 Task: For heading Arial Rounded MT Bold with Underline.  font size for heading26,  'Change the font style of data to'Browallia New.  and font size to 18,  Change the alignment of both headline & data to Align middle & Align Text left.  In the sheet  Budget Management Sheet
Action: Mouse moved to (25, 112)
Screenshot: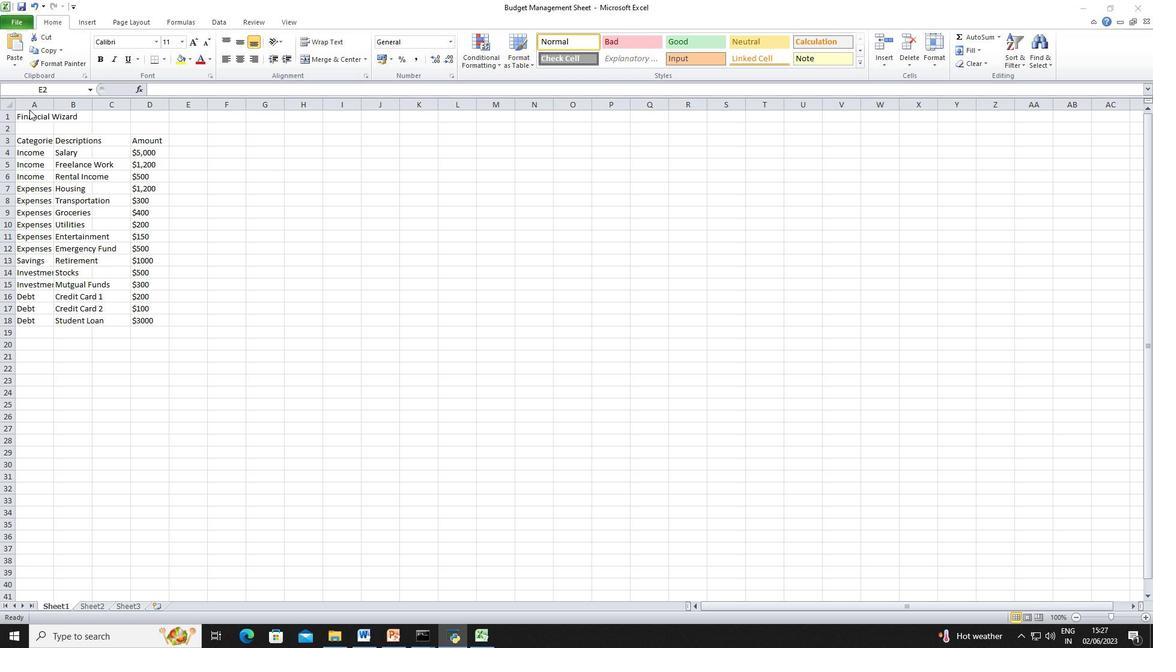 
Action: Mouse pressed left at (25, 112)
Screenshot: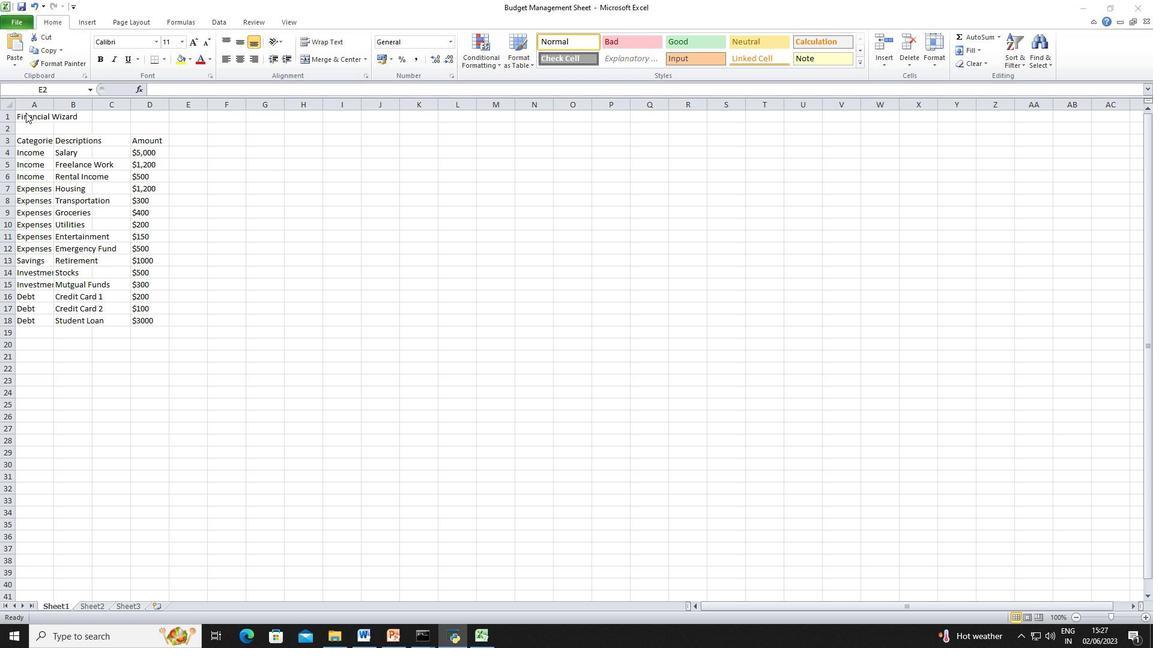 
Action: Mouse moved to (25, 114)
Screenshot: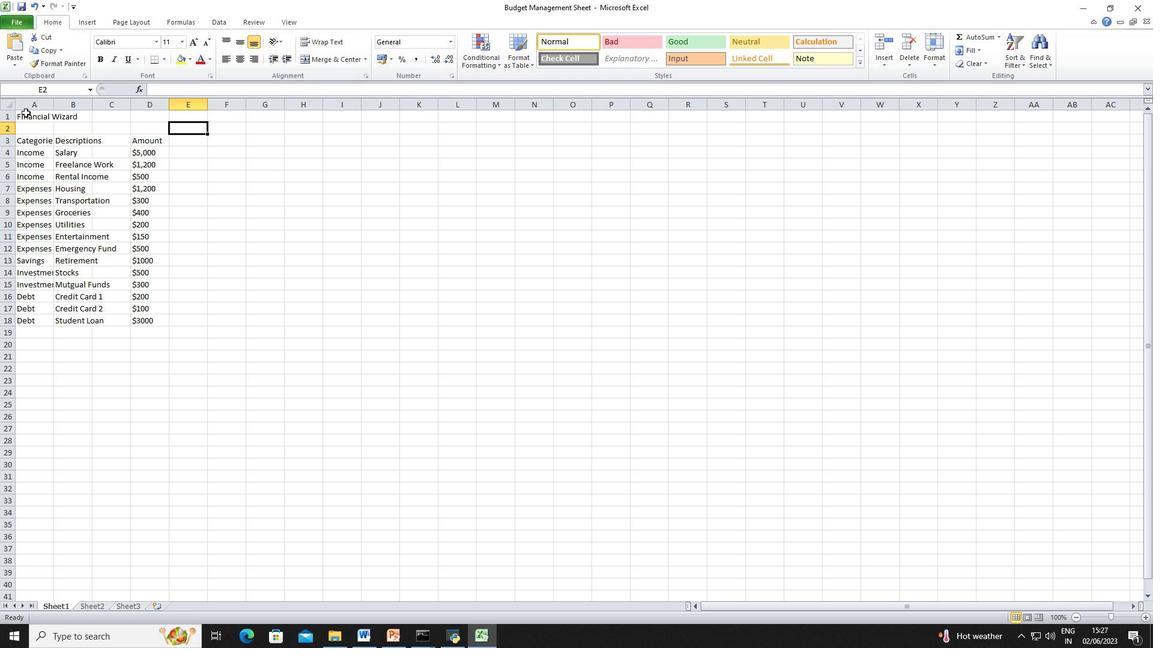 
Action: Mouse pressed left at (25, 114)
Screenshot: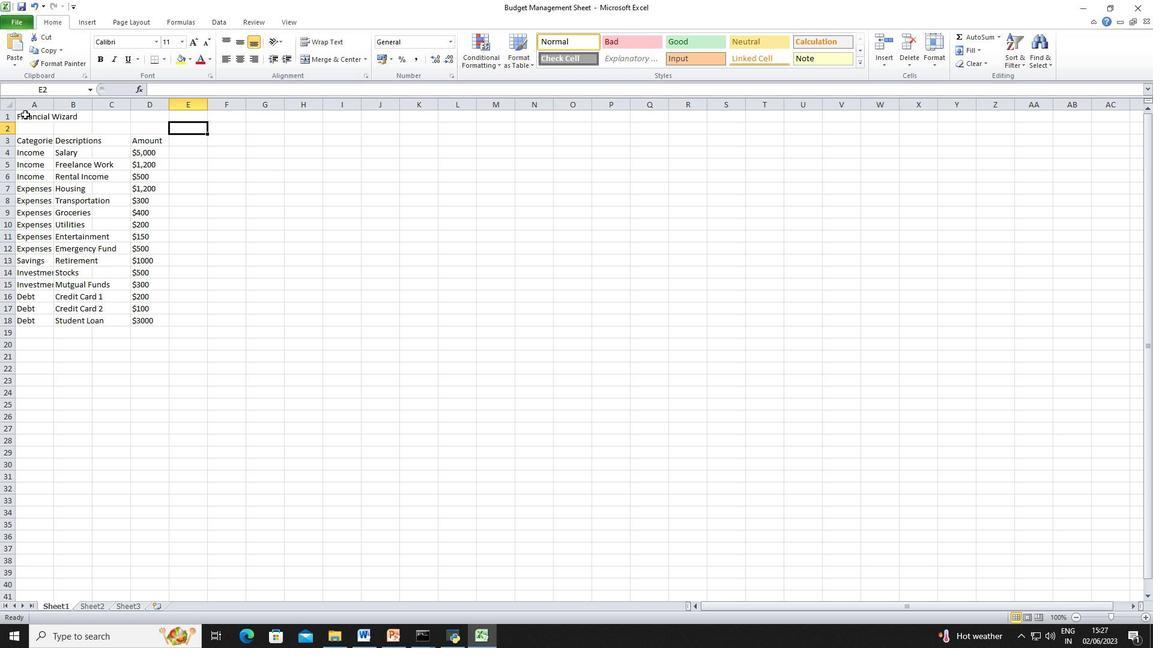 
Action: Mouse moved to (155, 40)
Screenshot: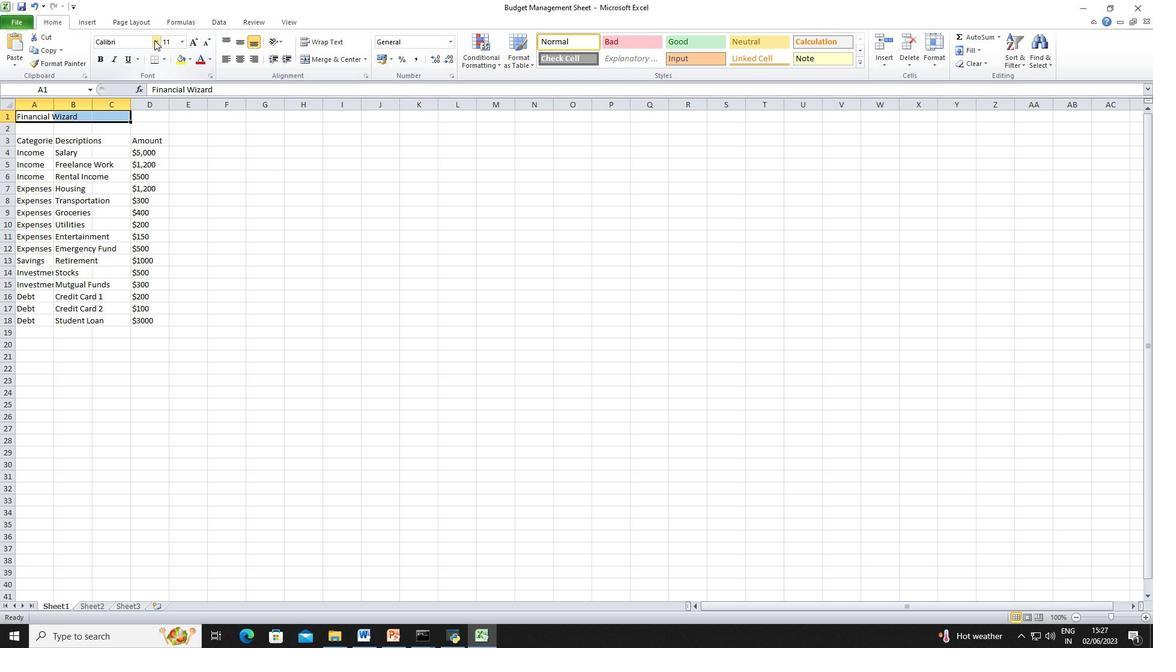 
Action: Mouse pressed left at (155, 40)
Screenshot: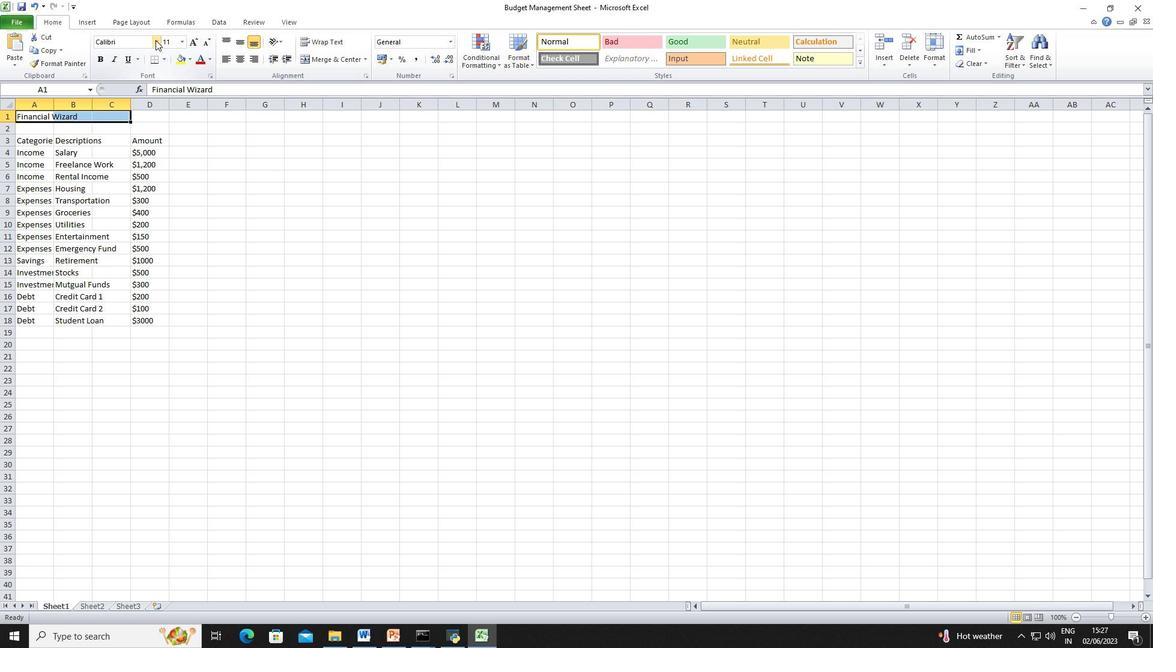
Action: Mouse moved to (163, 177)
Screenshot: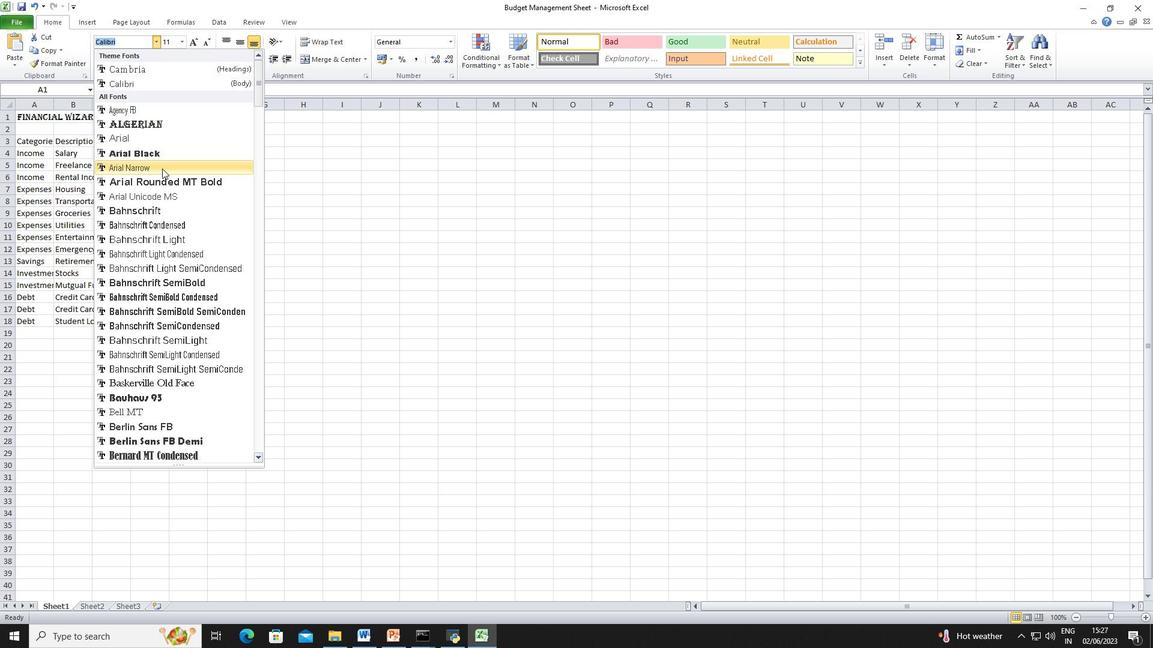 
Action: Mouse pressed left at (163, 177)
Screenshot: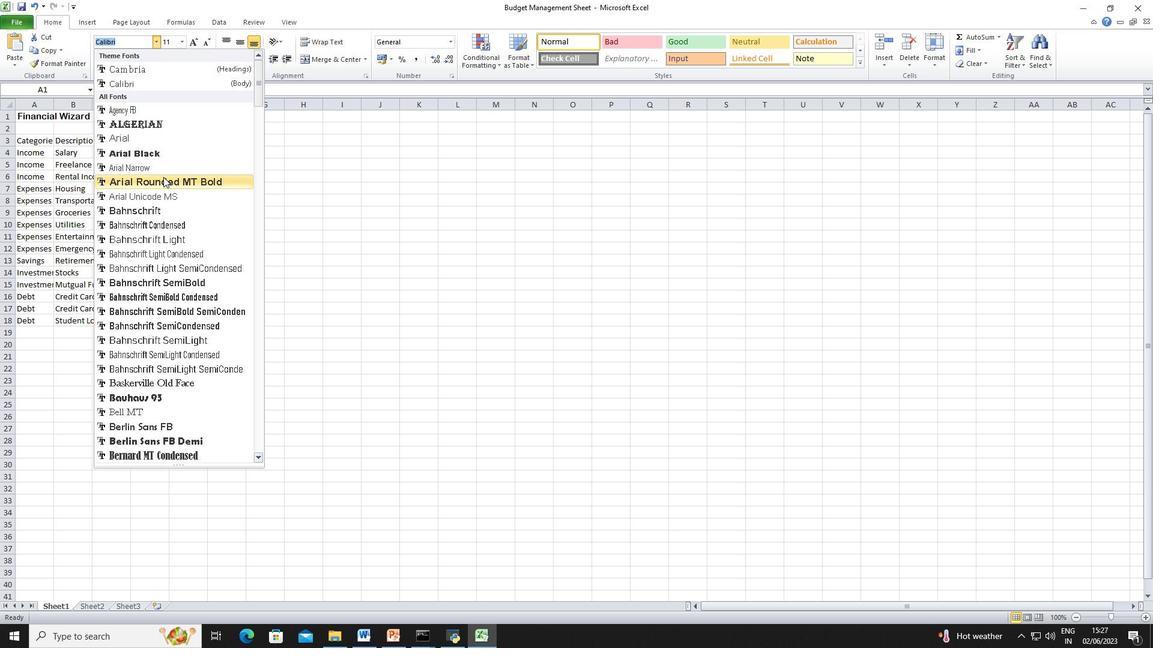 
Action: Mouse moved to (129, 56)
Screenshot: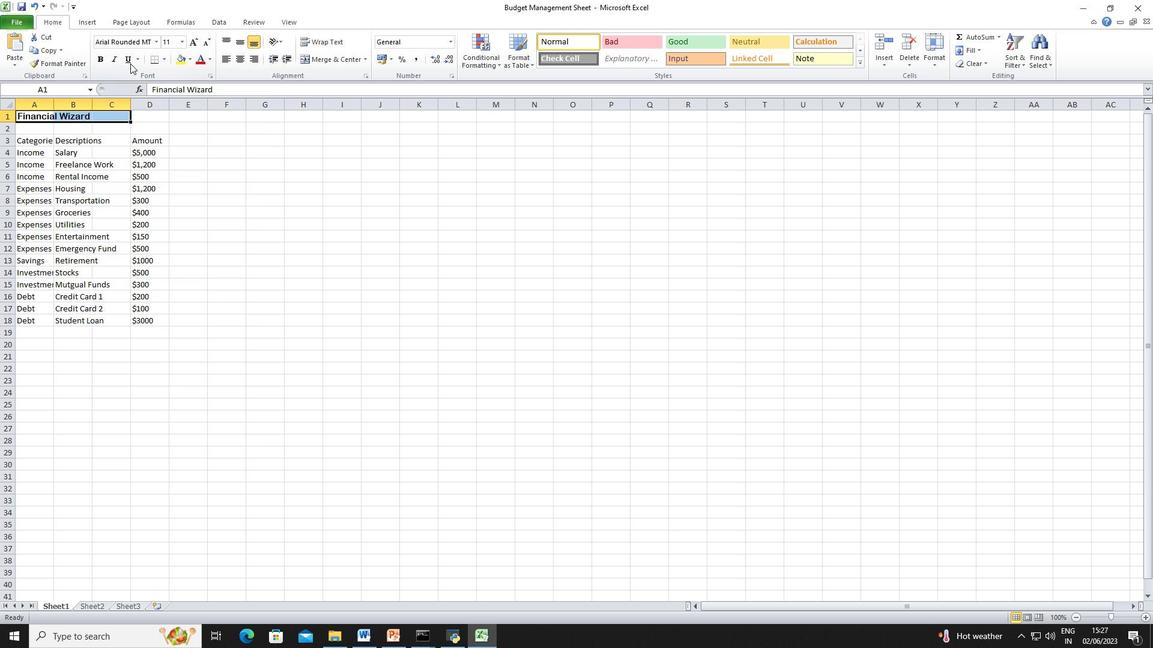 
Action: Mouse pressed left at (129, 56)
Screenshot: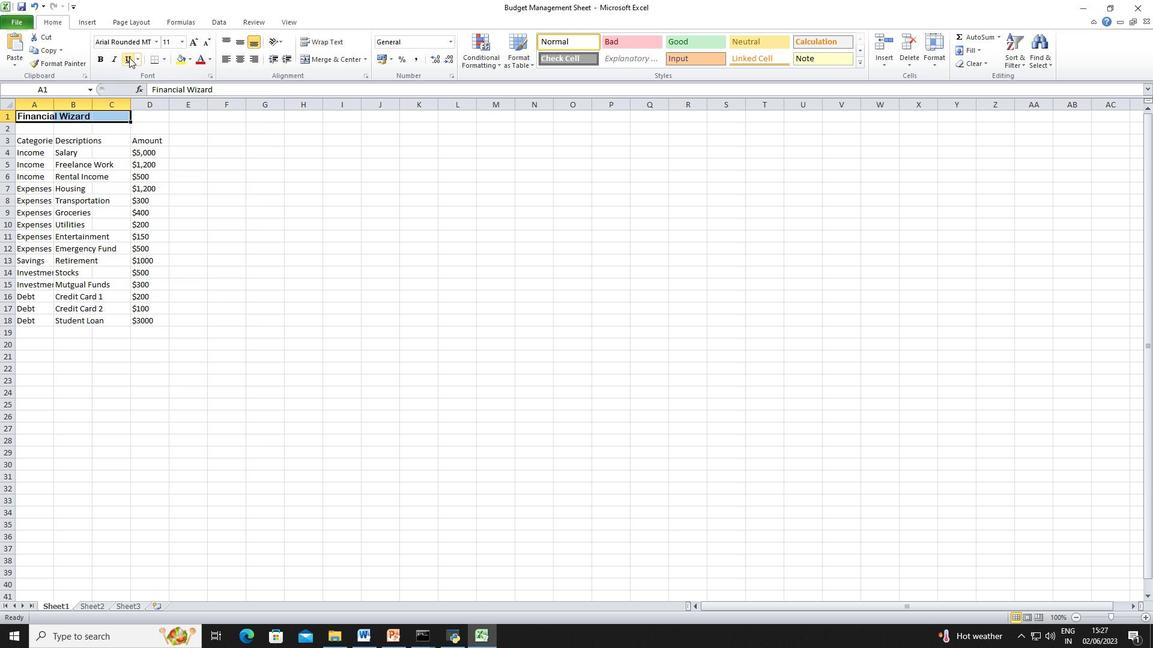 
Action: Mouse moved to (182, 37)
Screenshot: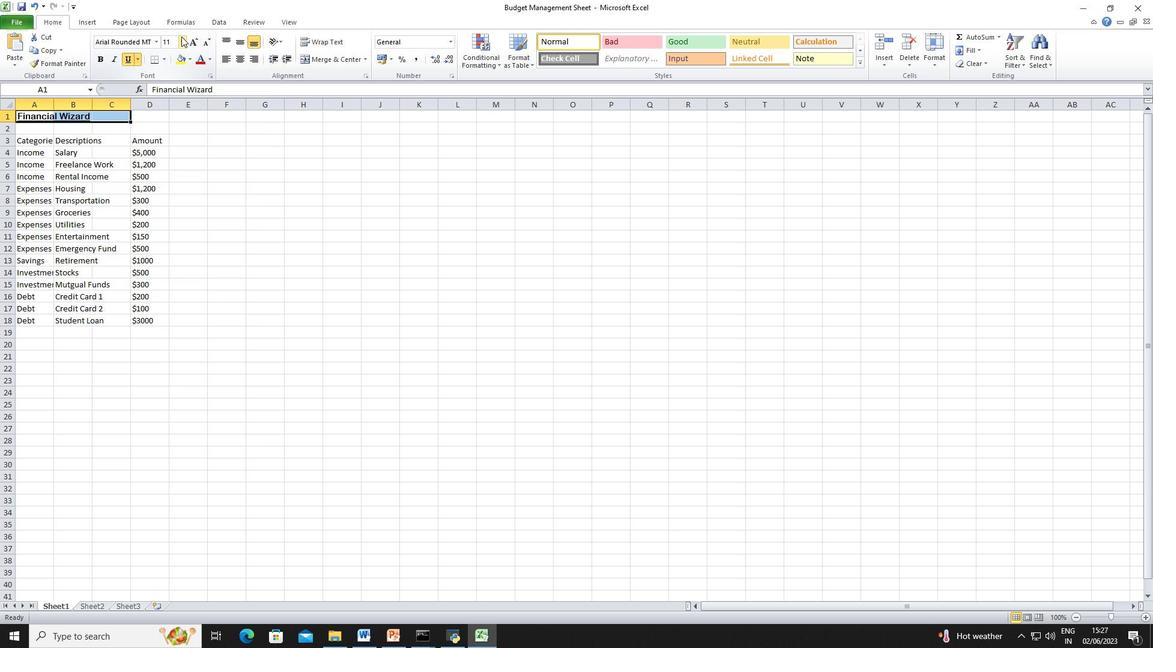 
Action: Mouse pressed left at (182, 37)
Screenshot: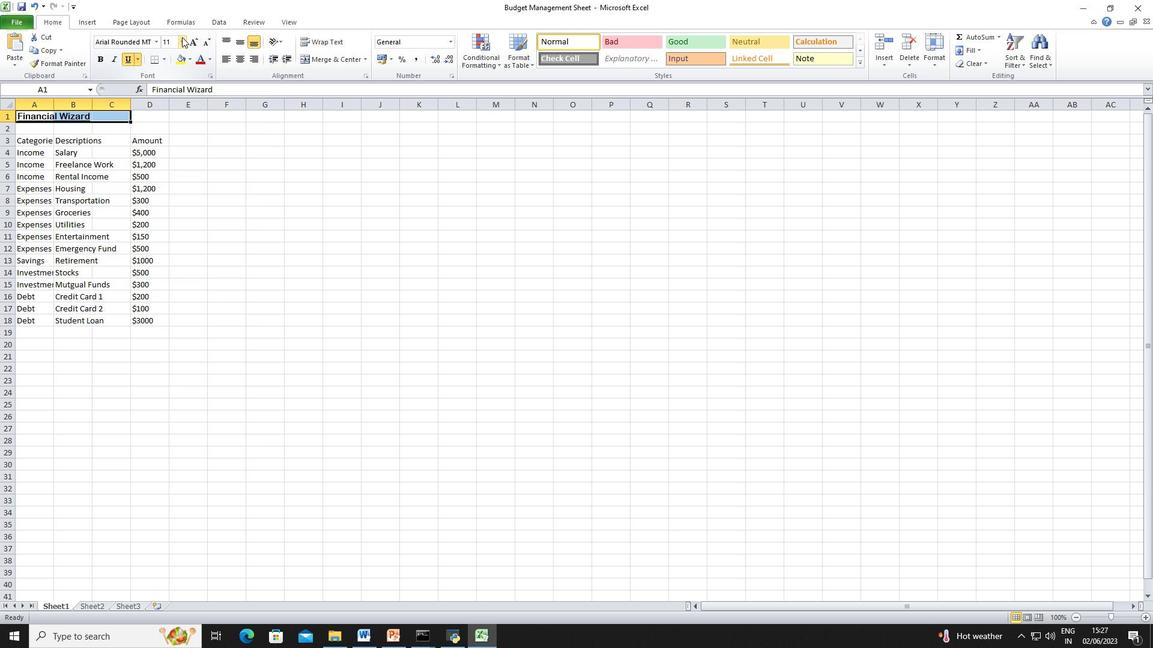 
Action: Mouse moved to (170, 167)
Screenshot: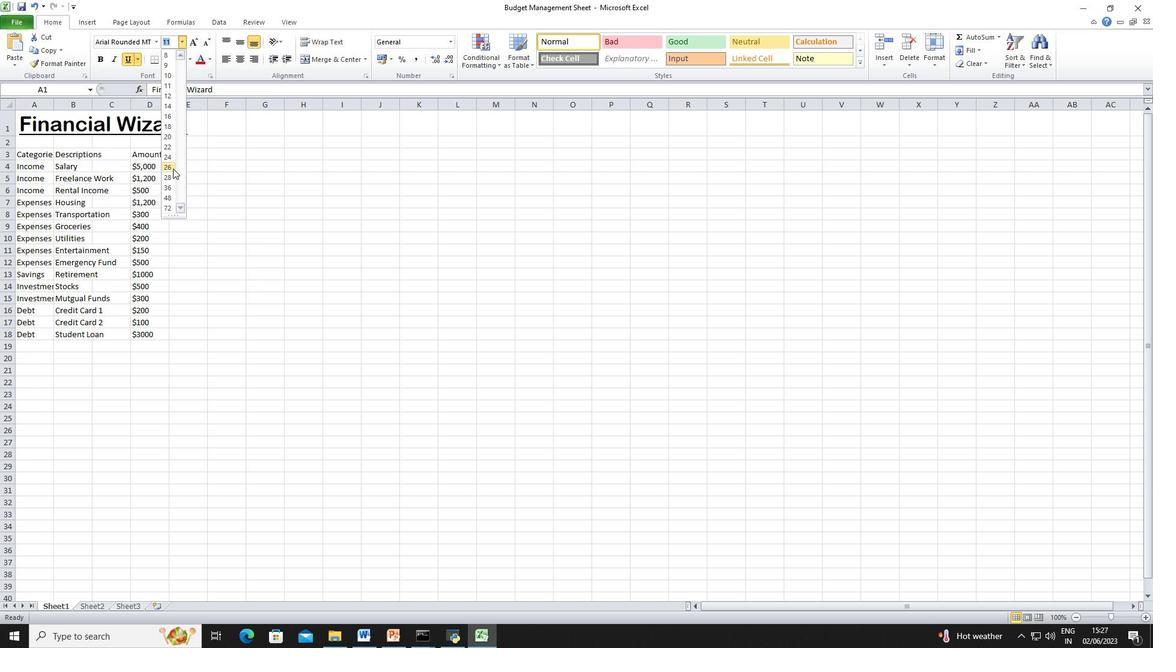 
Action: Mouse pressed left at (170, 167)
Screenshot: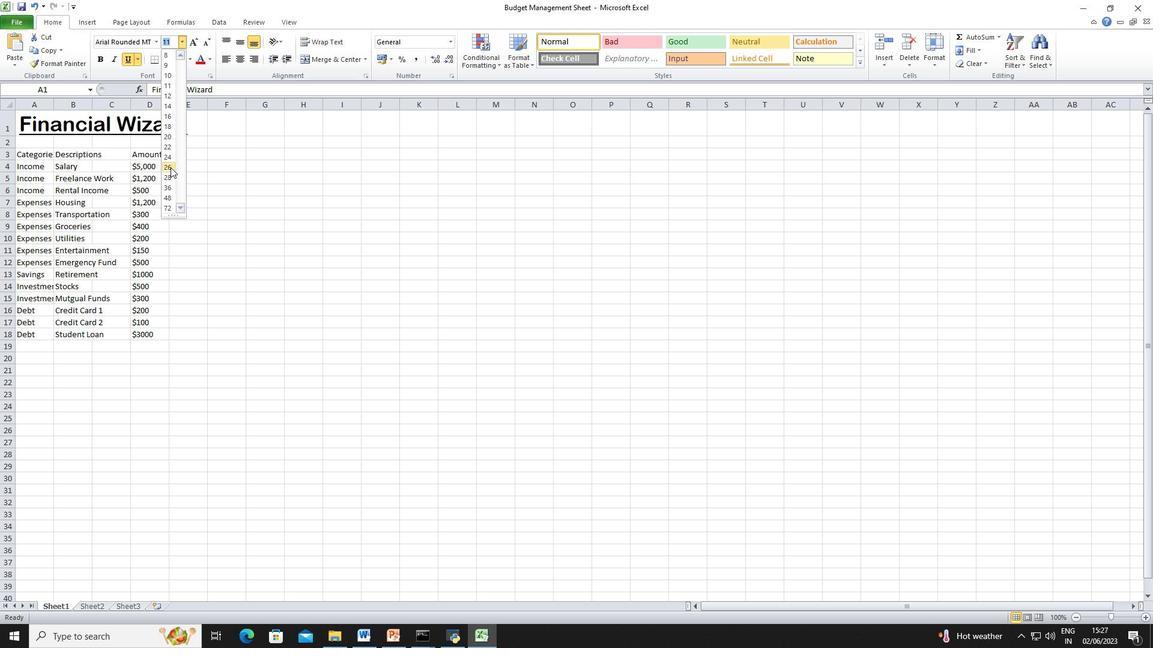 
Action: Mouse moved to (43, 154)
Screenshot: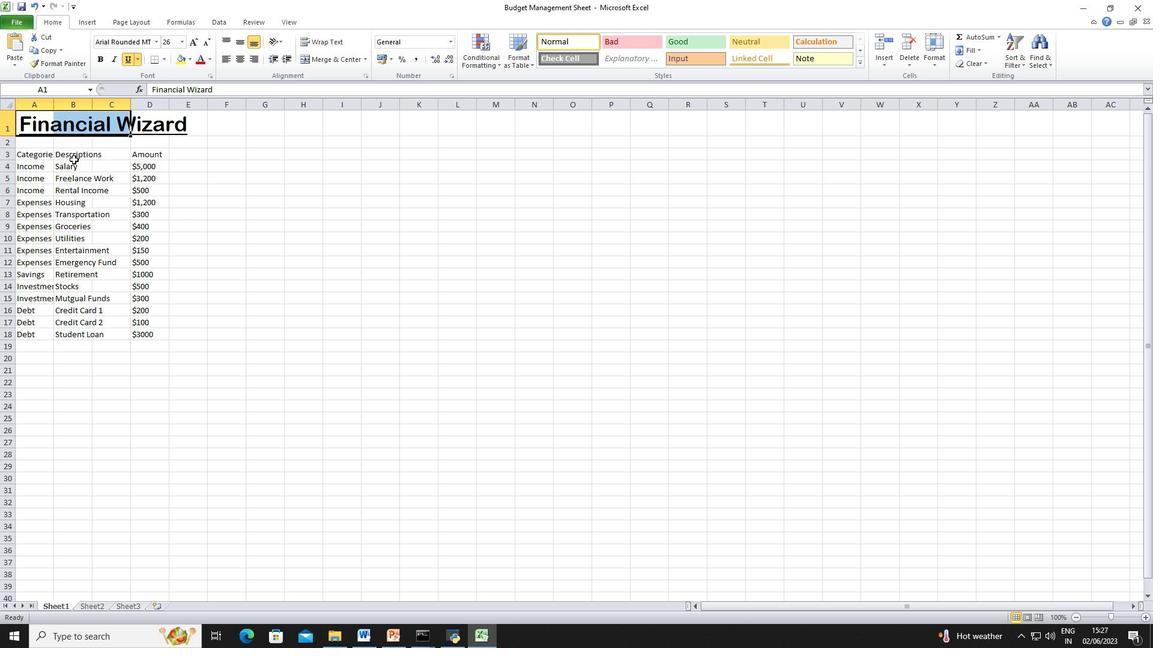 
Action: Mouse pressed left at (43, 154)
Screenshot: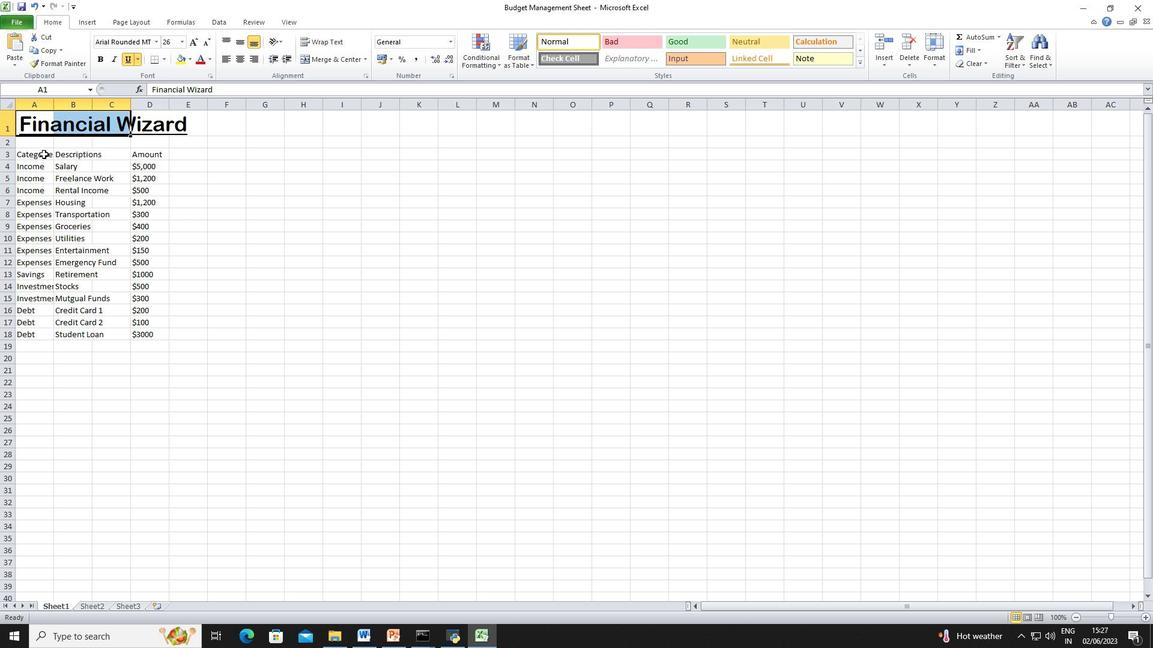 
Action: Mouse moved to (129, 38)
Screenshot: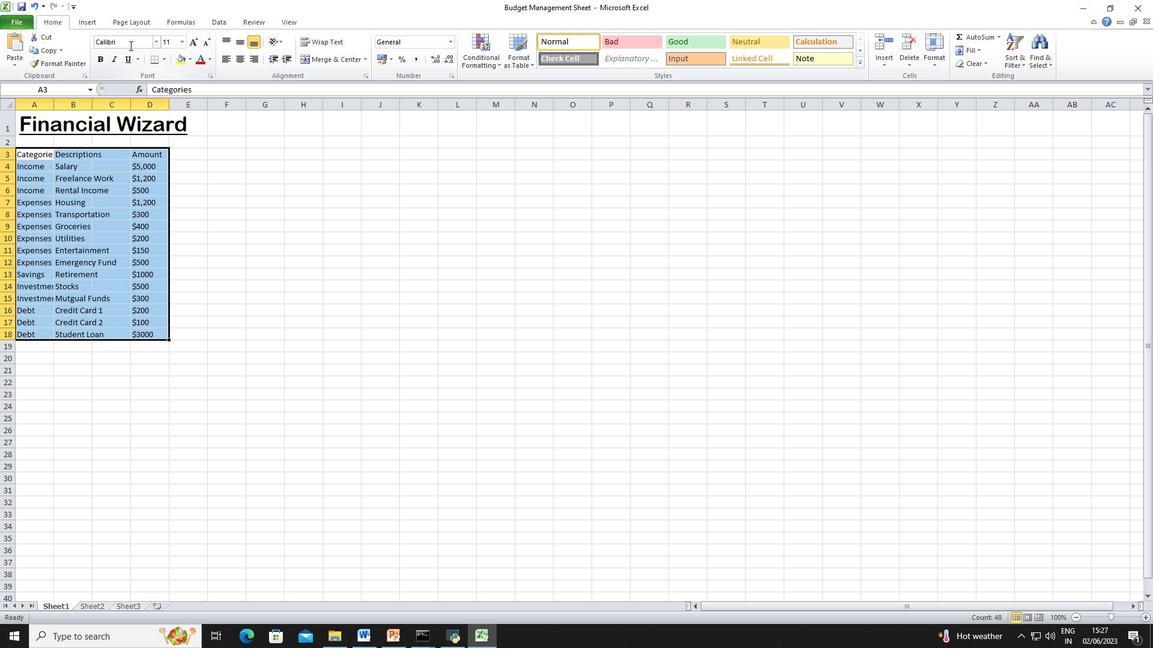 
Action: Mouse pressed left at (129, 38)
Screenshot: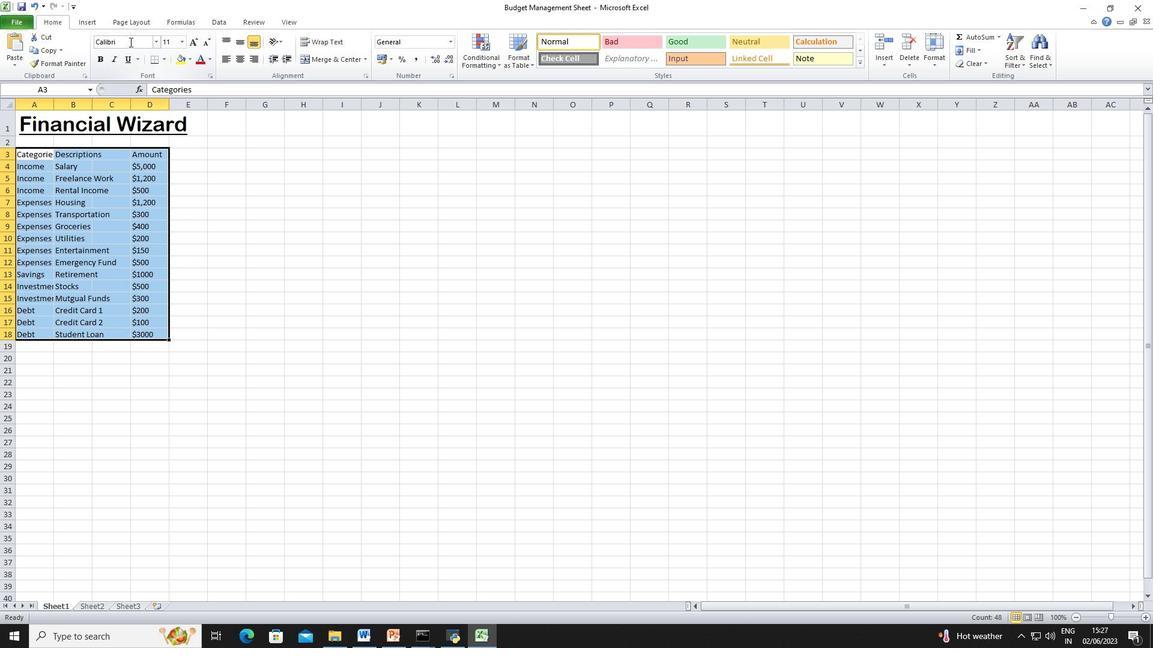 
Action: Key pressed <Key.shift>Browallia<Key.space><Key.shift>New<Key.enter>
Screenshot: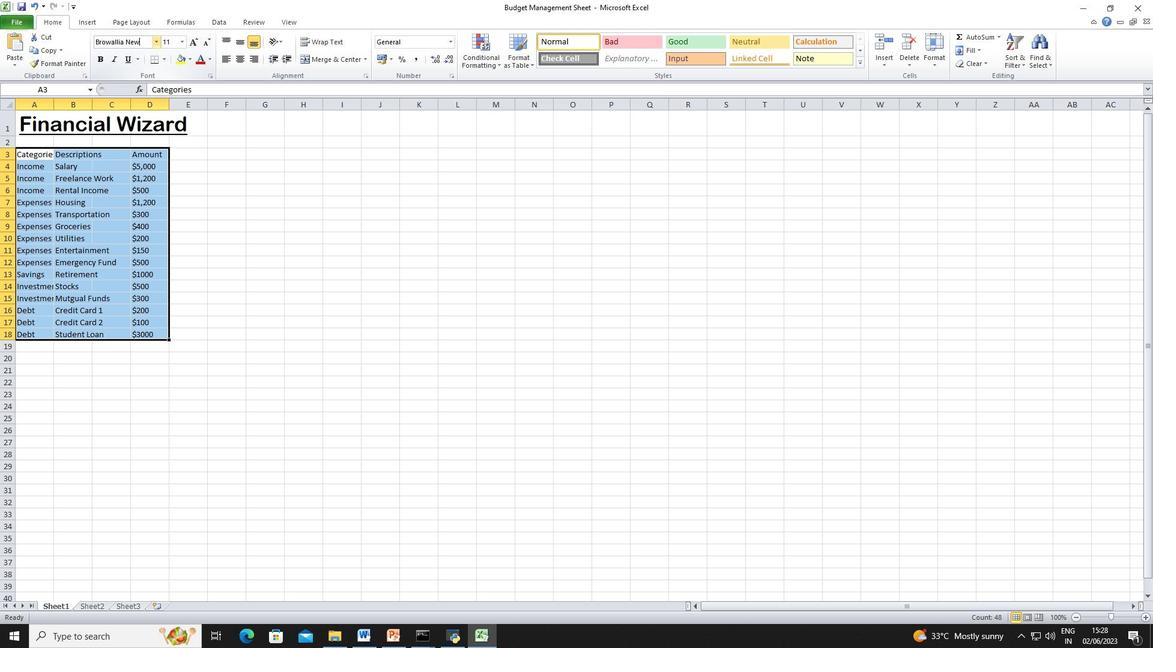 
Action: Mouse moved to (178, 46)
Screenshot: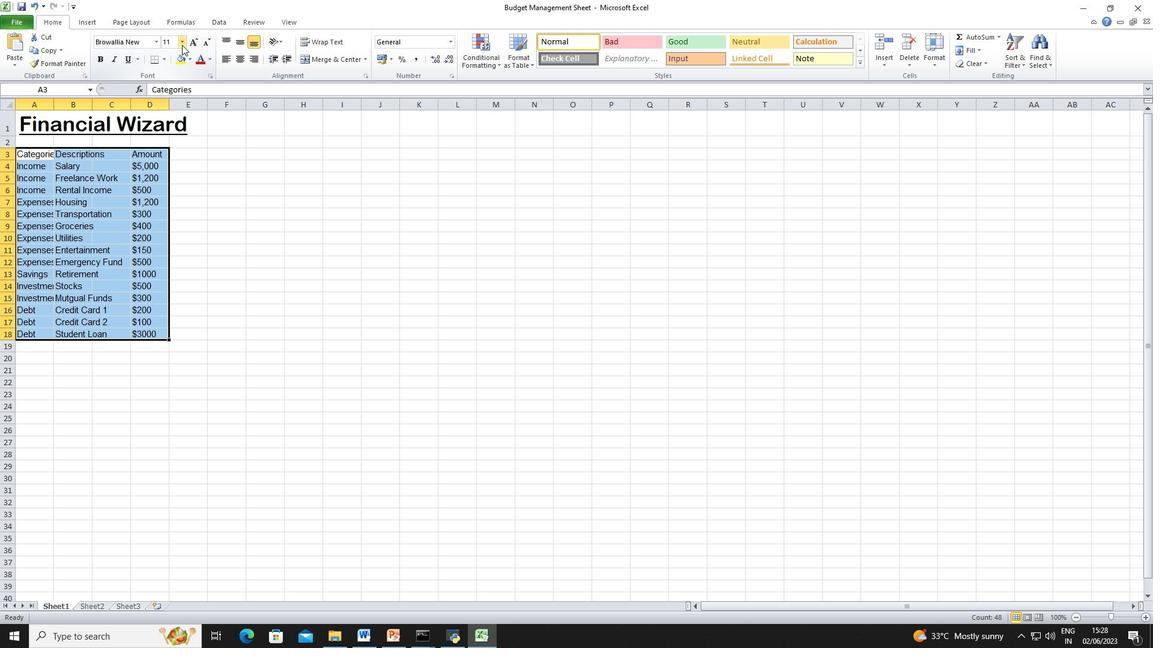 
Action: Mouse pressed left at (178, 46)
Screenshot: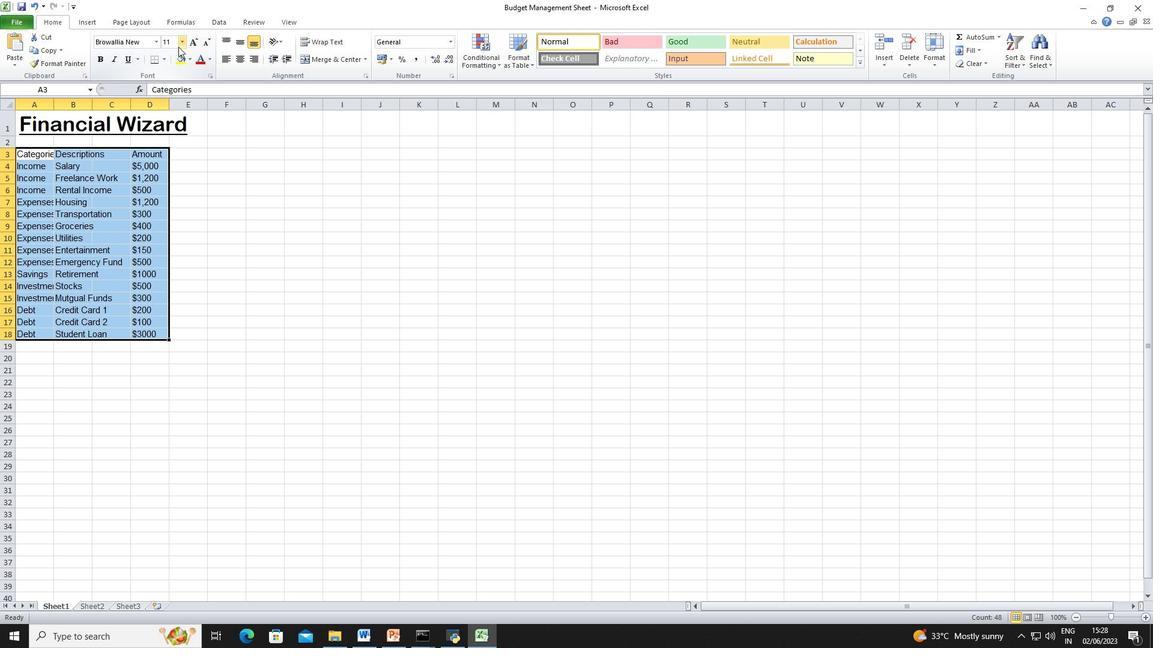 
Action: Mouse moved to (168, 126)
Screenshot: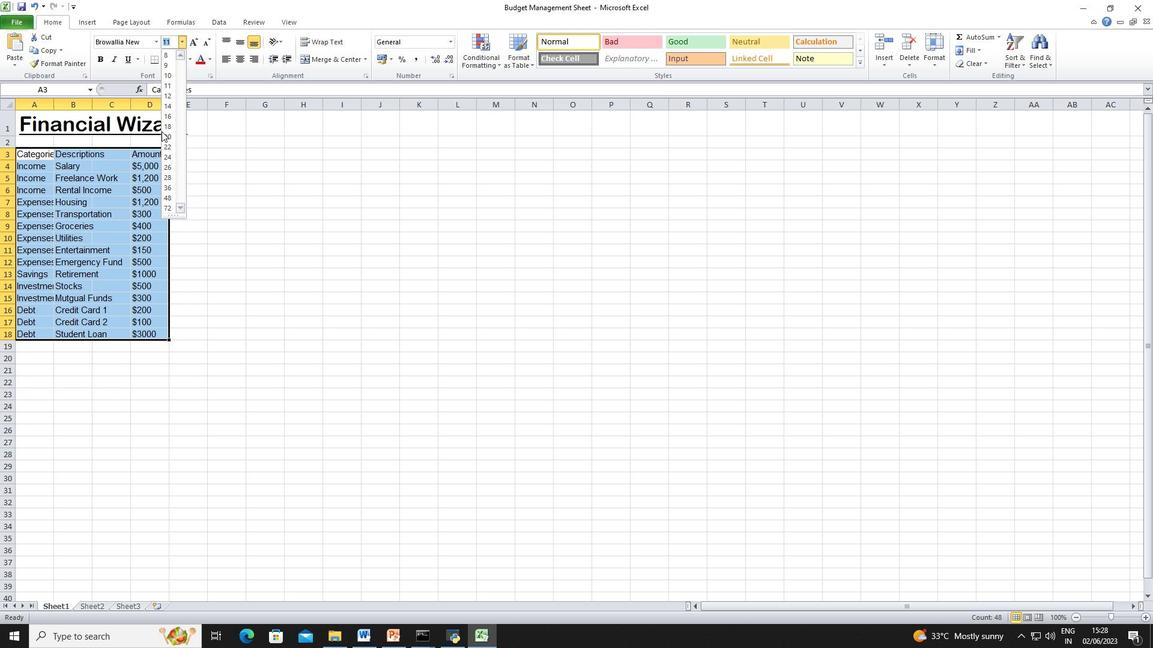 
Action: Mouse pressed left at (168, 126)
Screenshot: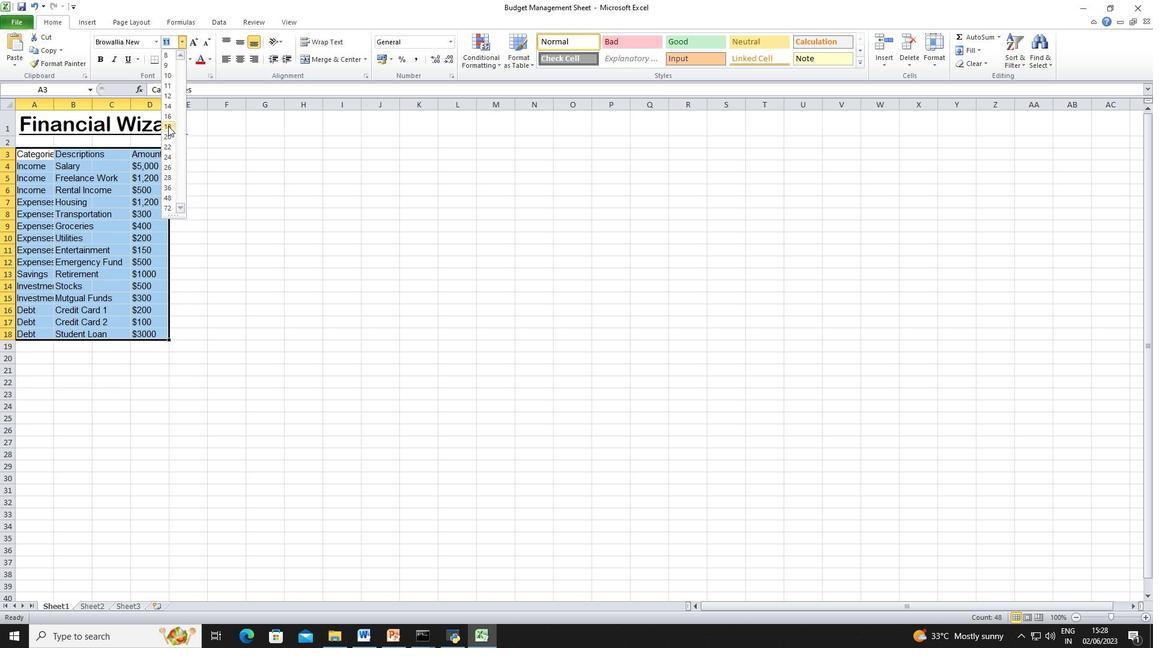 
Action: Mouse moved to (42, 120)
Screenshot: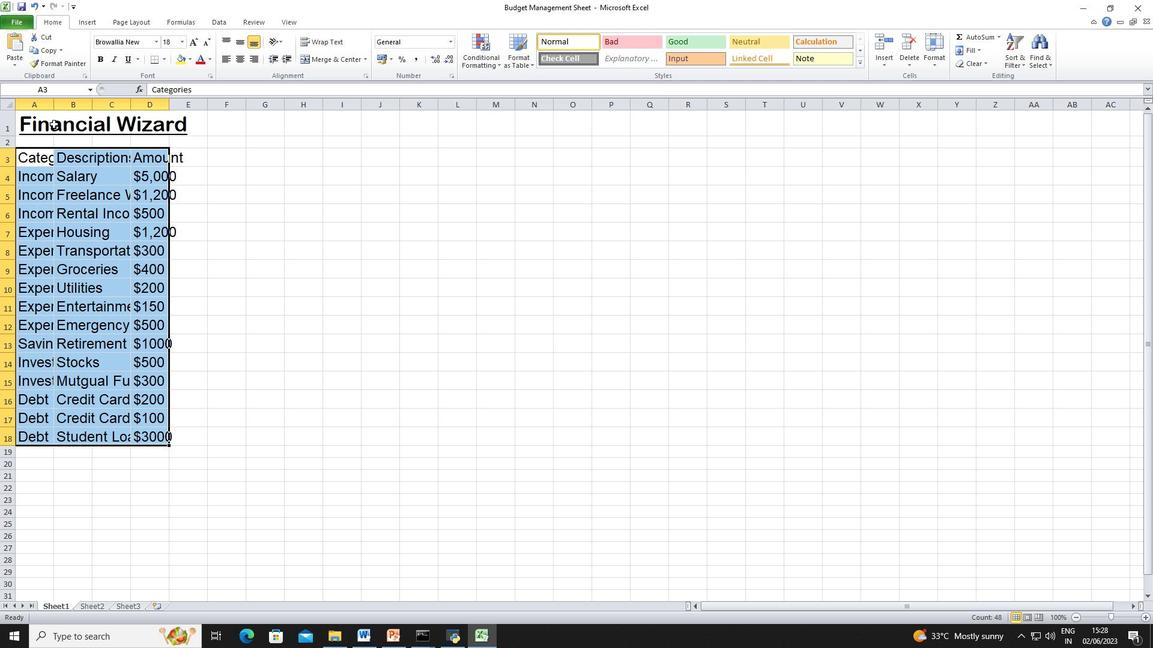 
Action: Mouse pressed left at (42, 120)
Screenshot: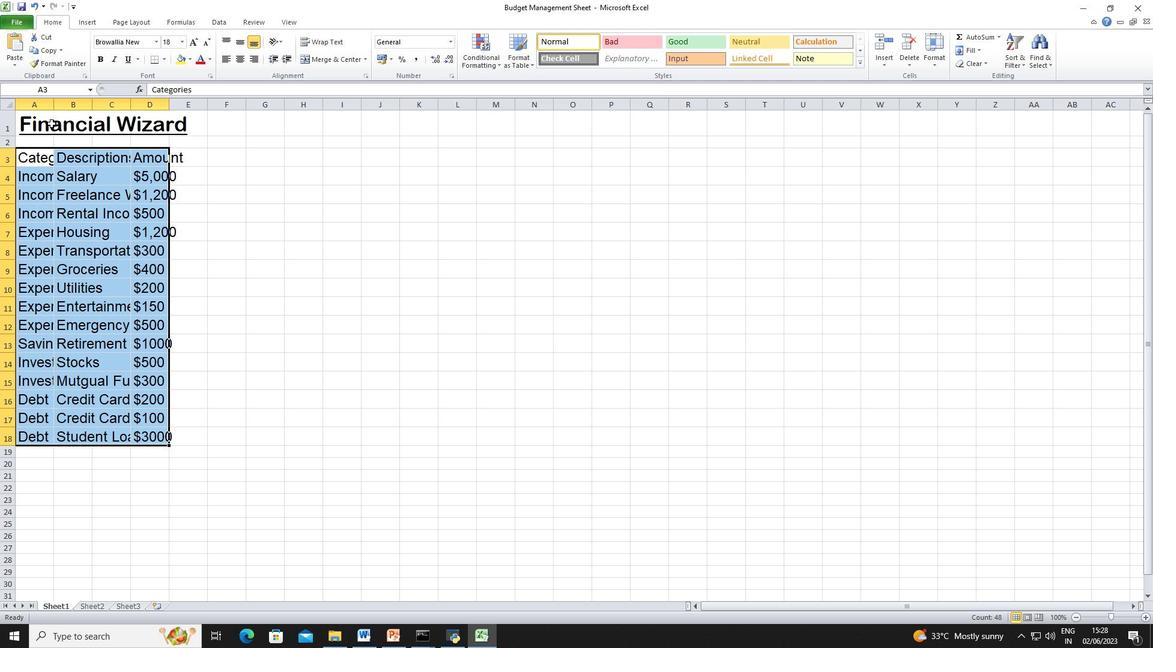 
Action: Mouse moved to (238, 60)
Screenshot: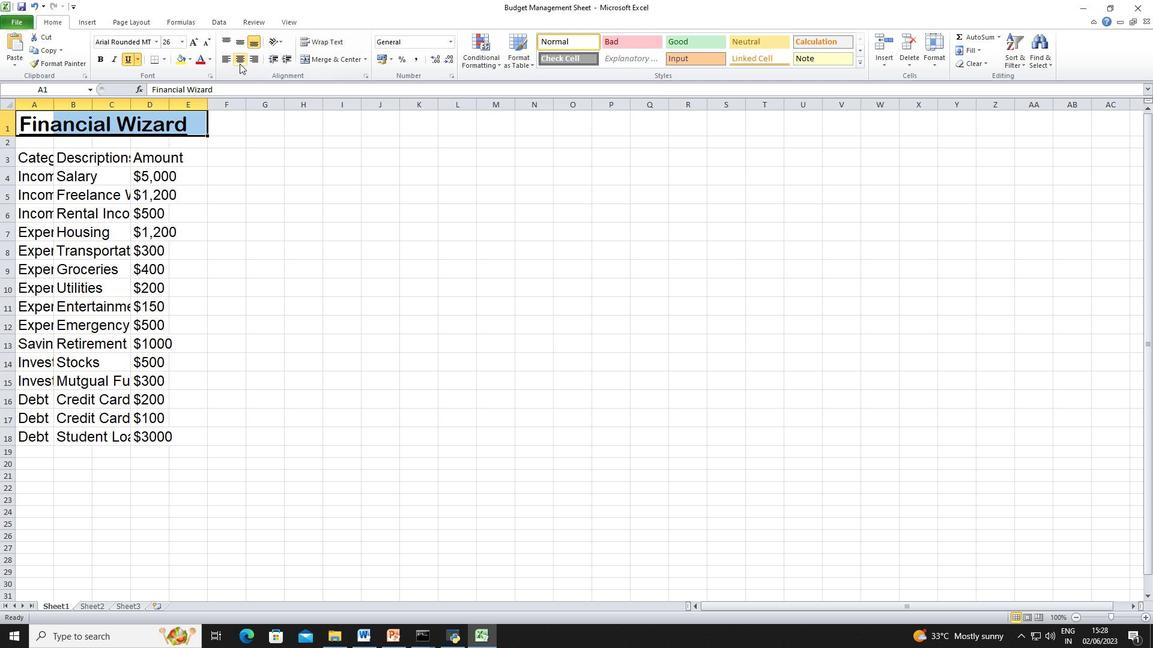 
Action: Mouse pressed left at (238, 60)
Screenshot: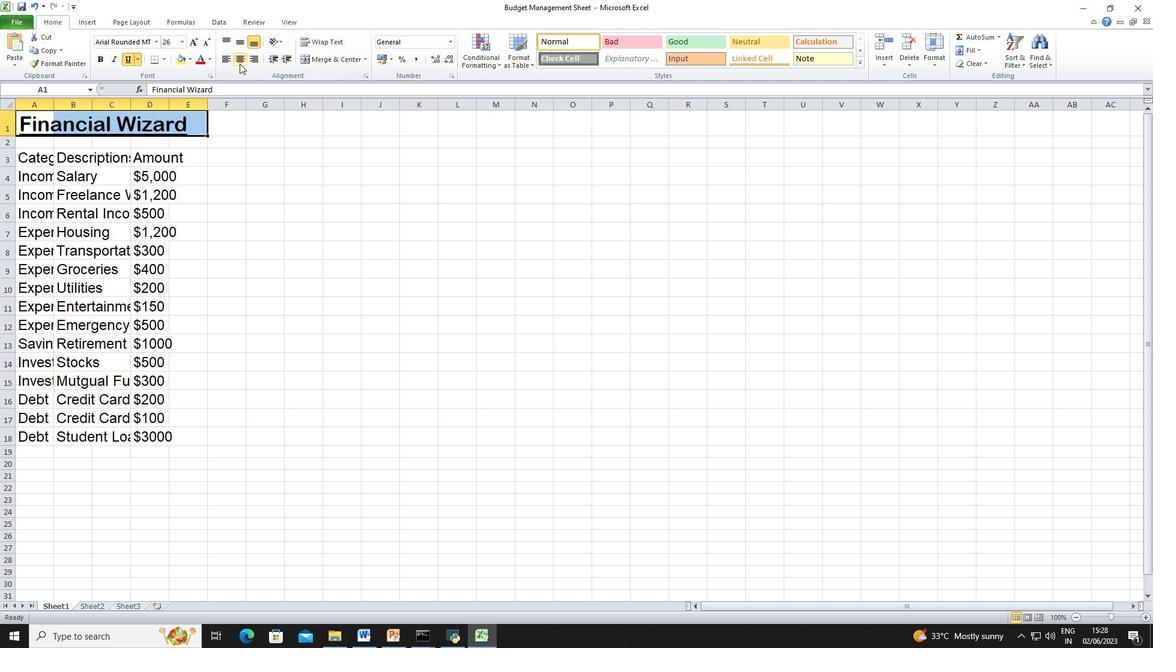 
Action: Mouse moved to (42, 157)
Screenshot: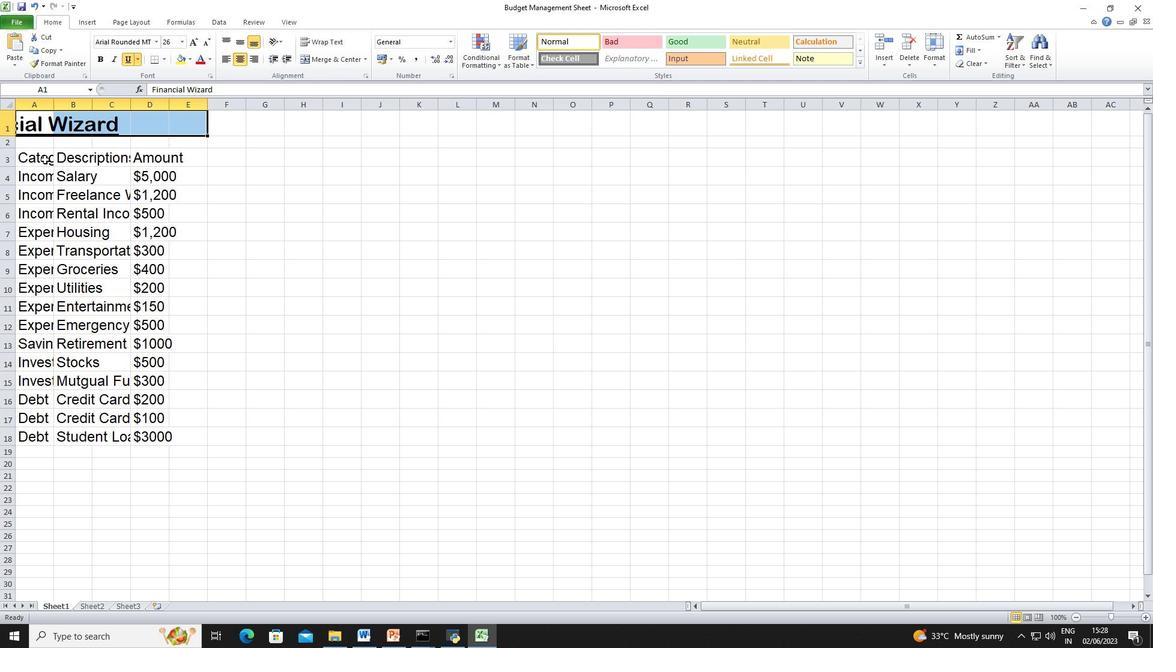 
Action: Mouse pressed left at (42, 157)
Screenshot: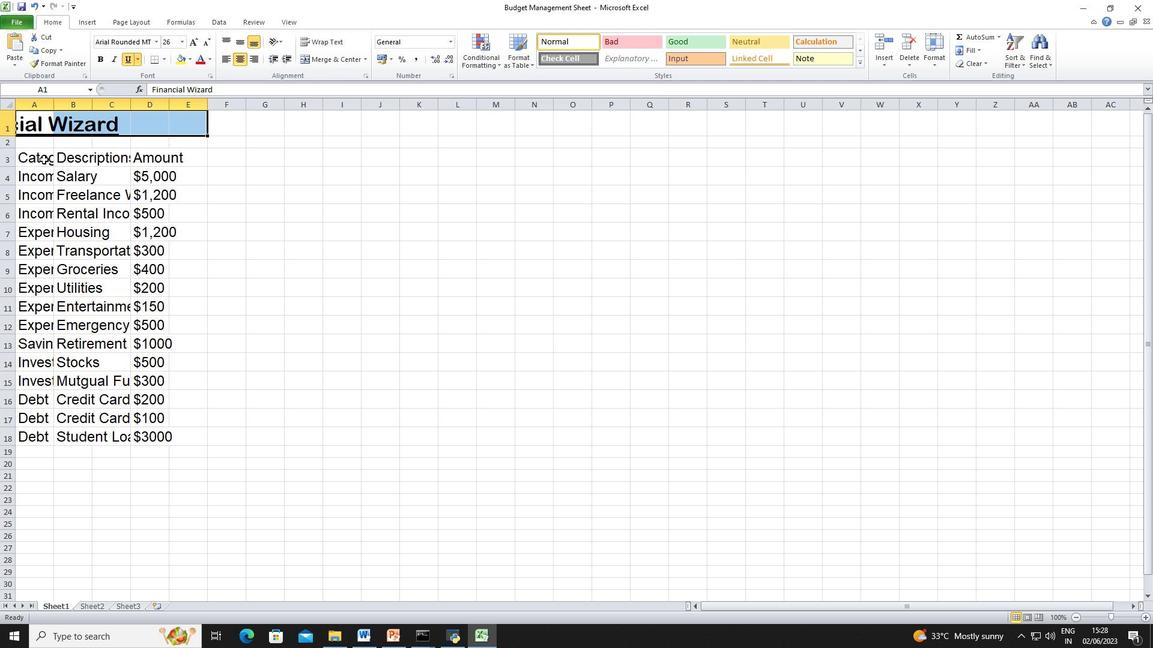 
Action: Mouse moved to (224, 52)
Screenshot: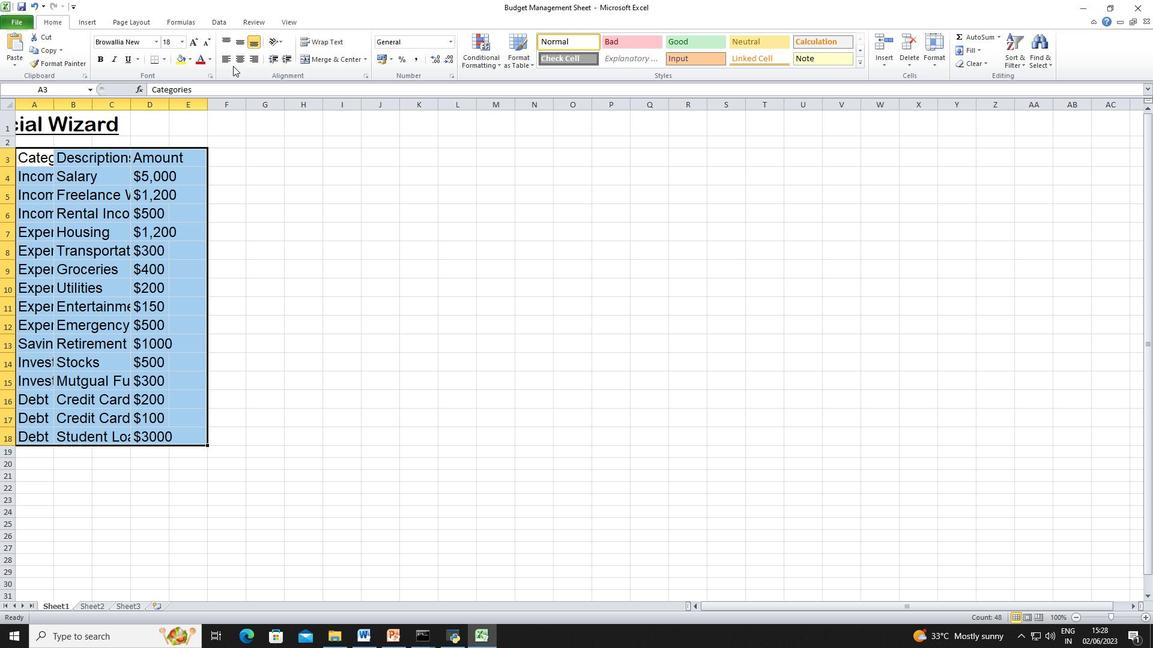 
Action: Mouse pressed left at (224, 52)
Screenshot: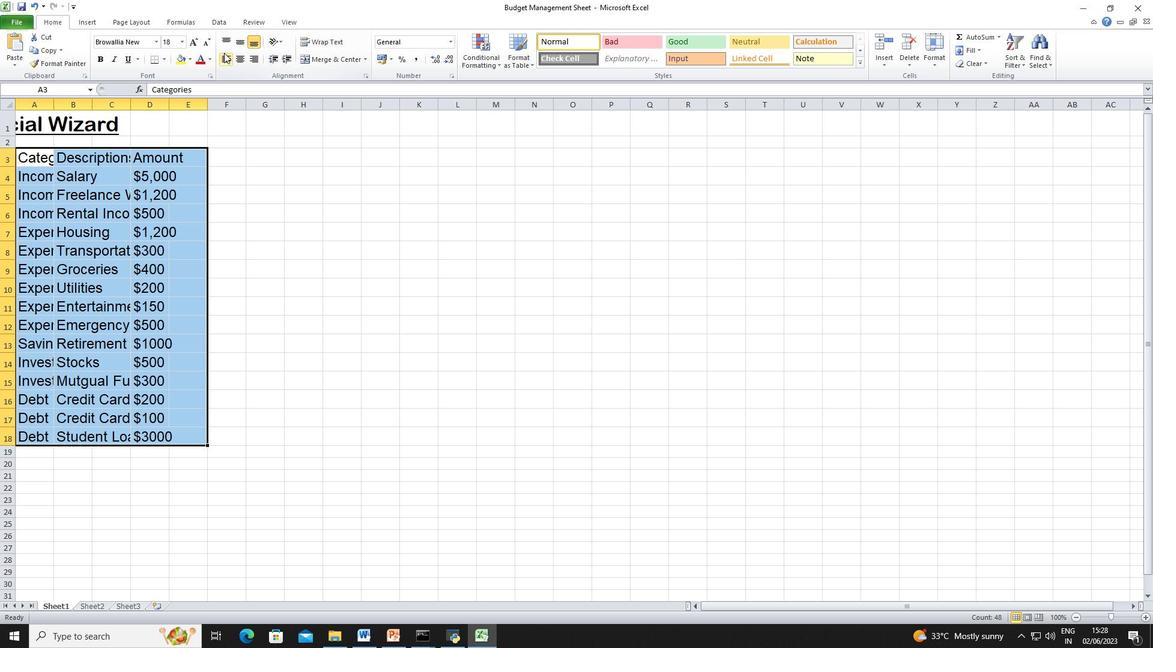 
Action: Mouse pressed left at (224, 52)
Screenshot: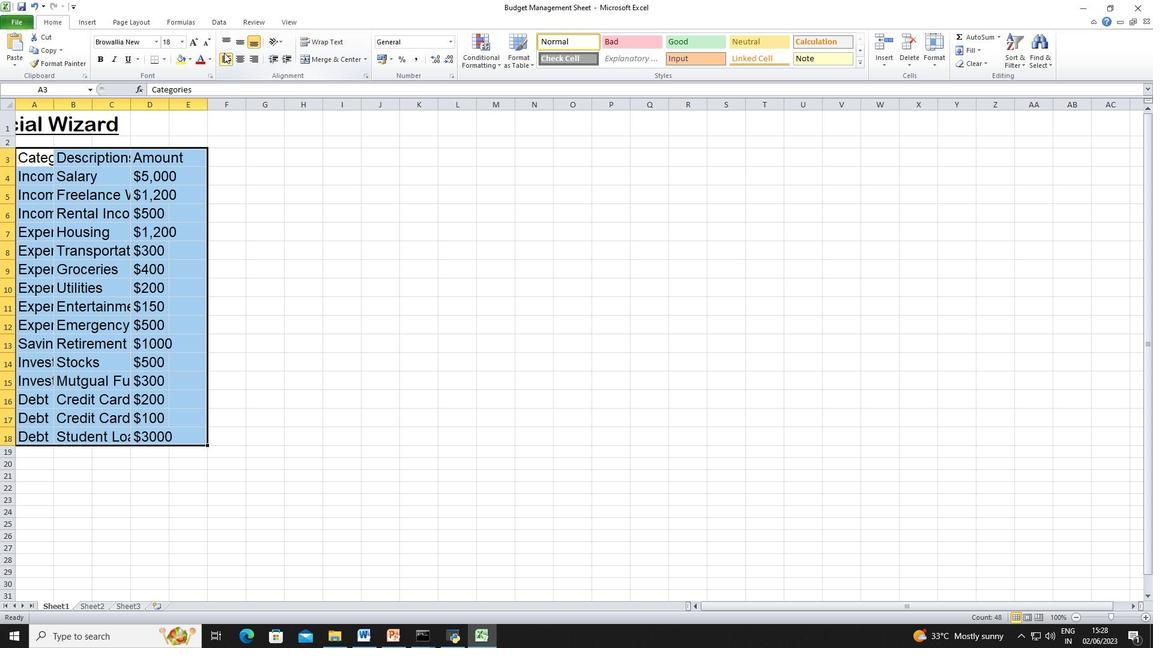 
Action: Mouse moved to (53, 105)
Screenshot: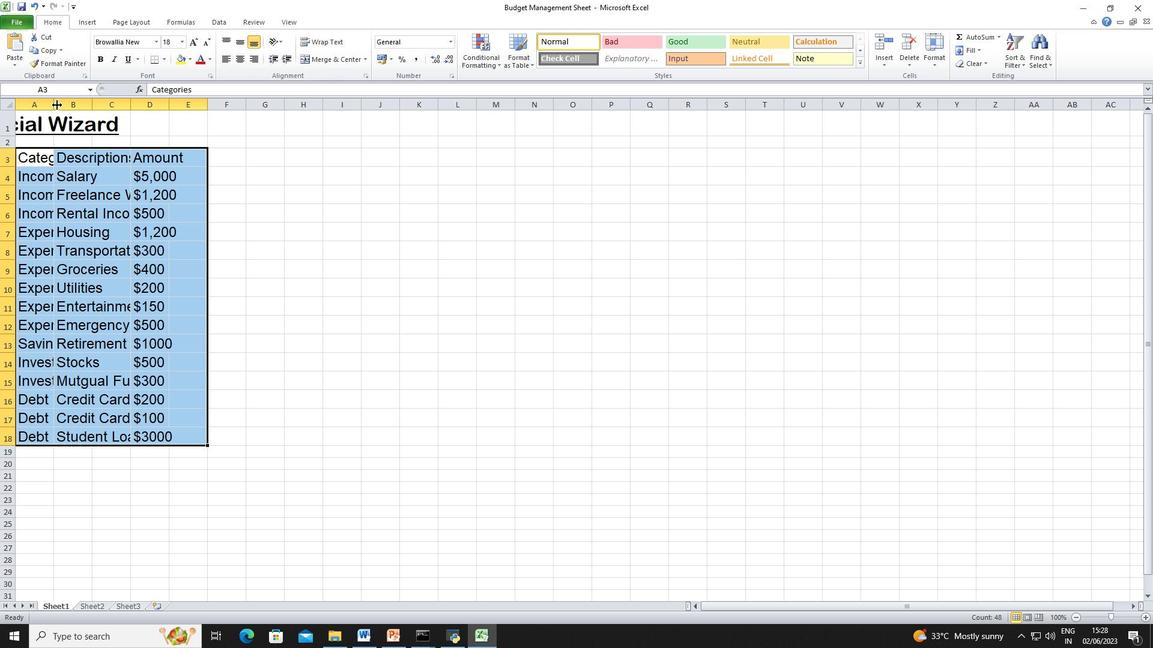 
Action: Mouse pressed left at (53, 105)
Screenshot: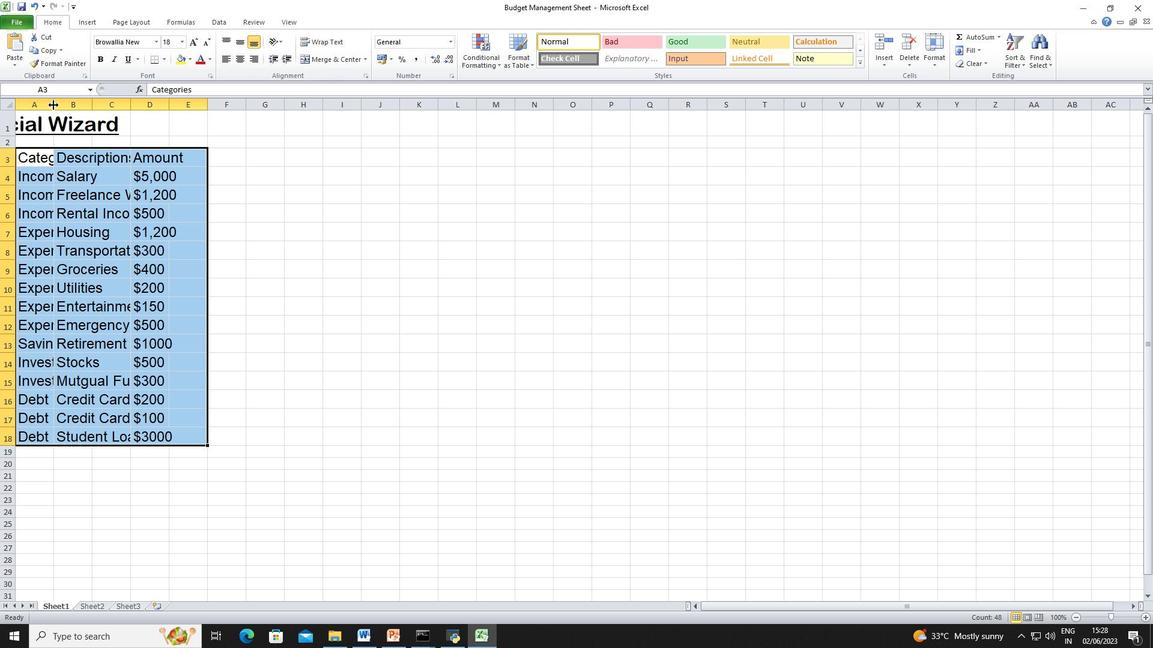 
Action: Mouse moved to (144, 105)
Screenshot: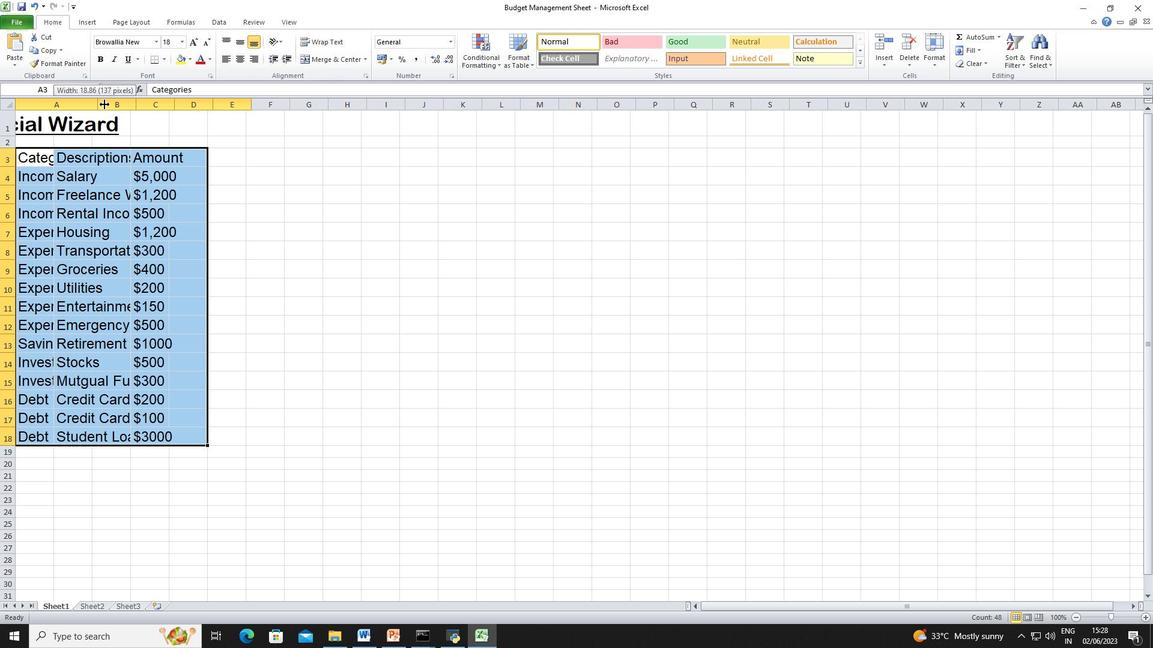 
Action: Mouse pressed left at (144, 105)
Screenshot: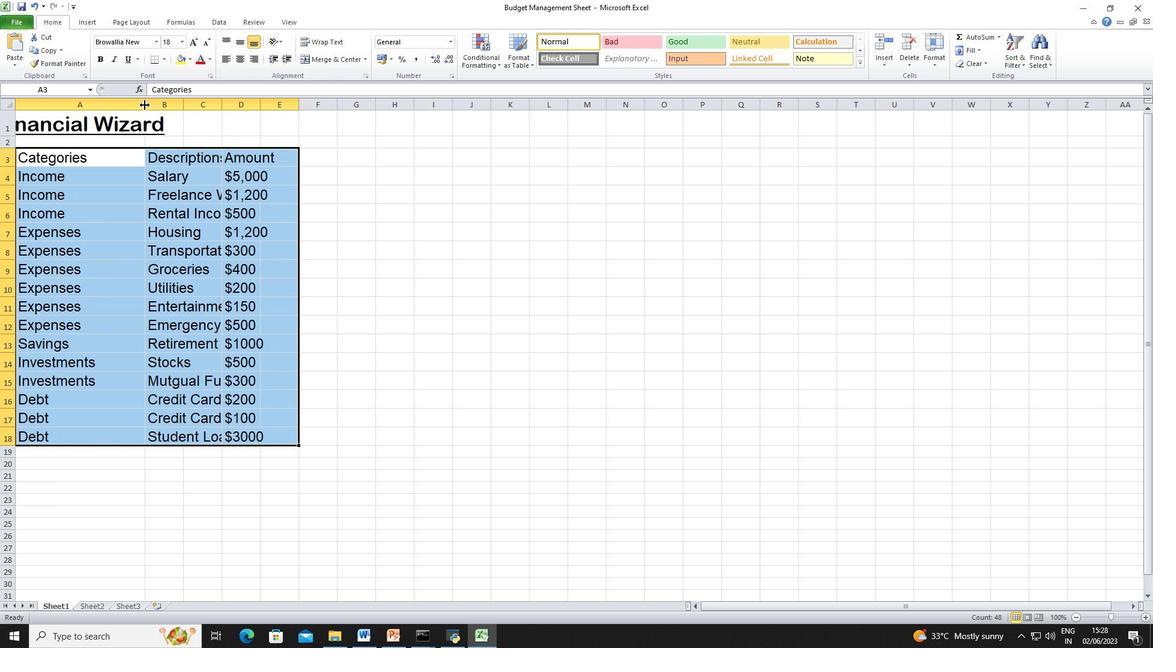 
Action: Mouse moved to (285, 105)
Screenshot: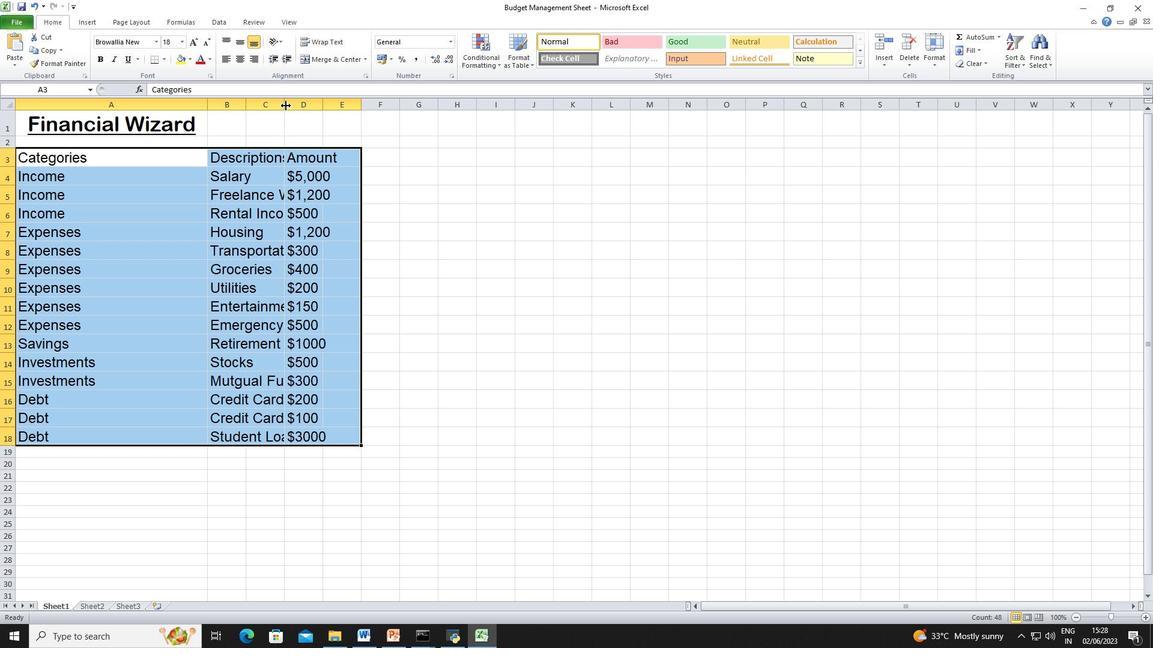 
Action: Mouse pressed left at (285, 105)
Screenshot: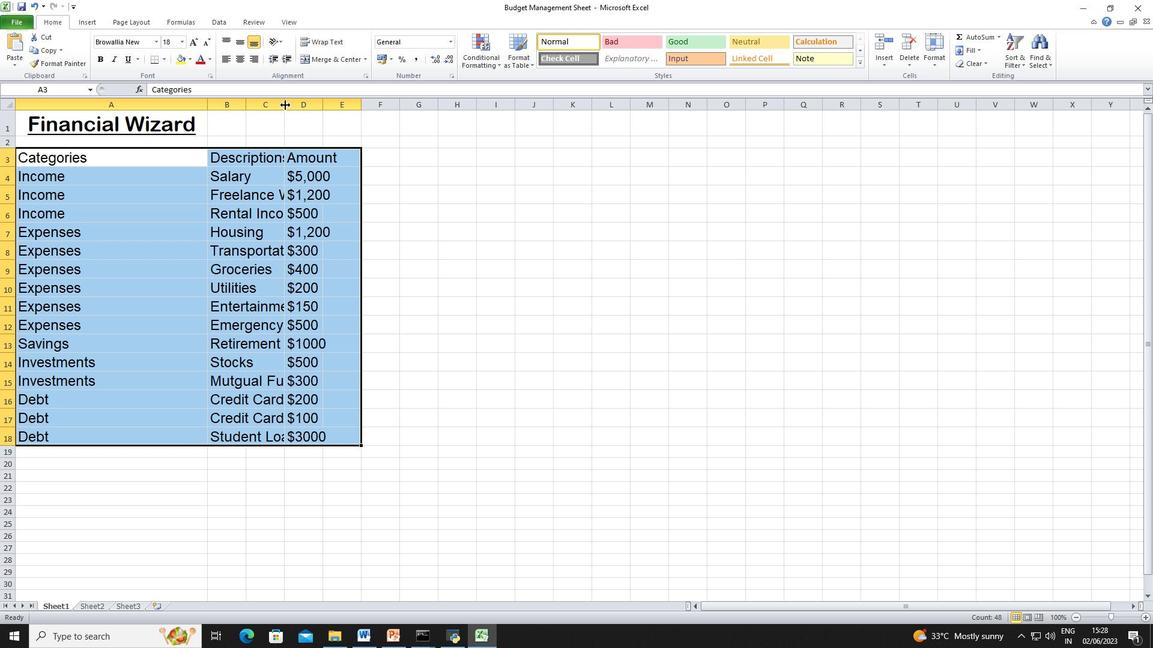 
Action: Mouse moved to (300, 104)
Screenshot: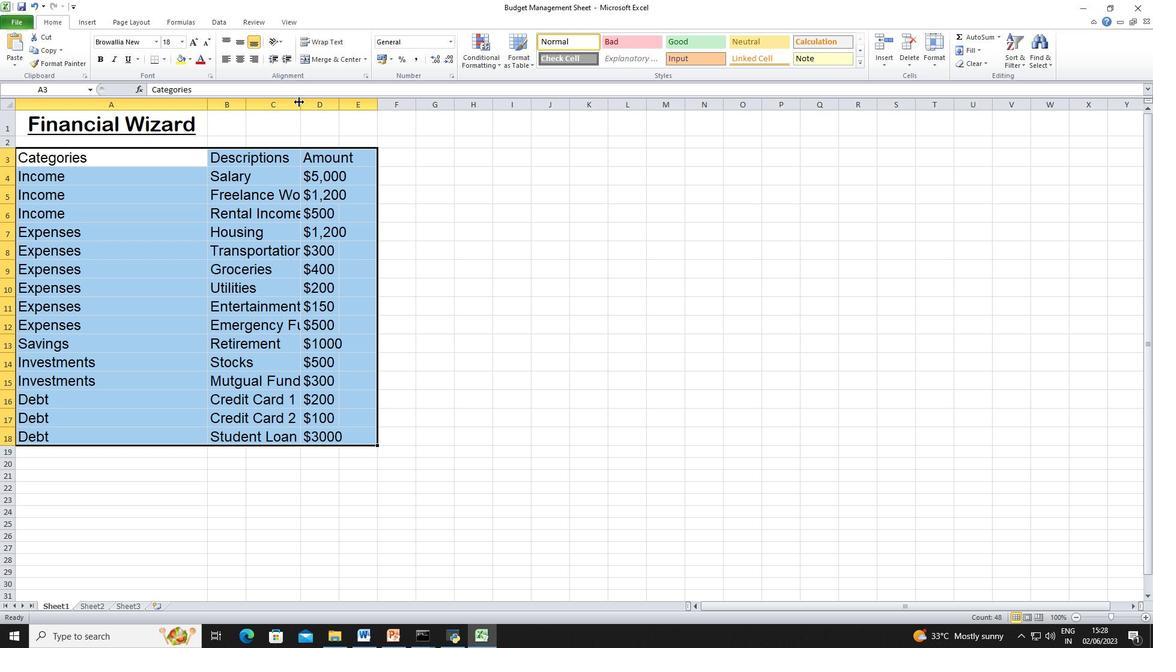 
Action: Mouse pressed left at (300, 104)
Screenshot: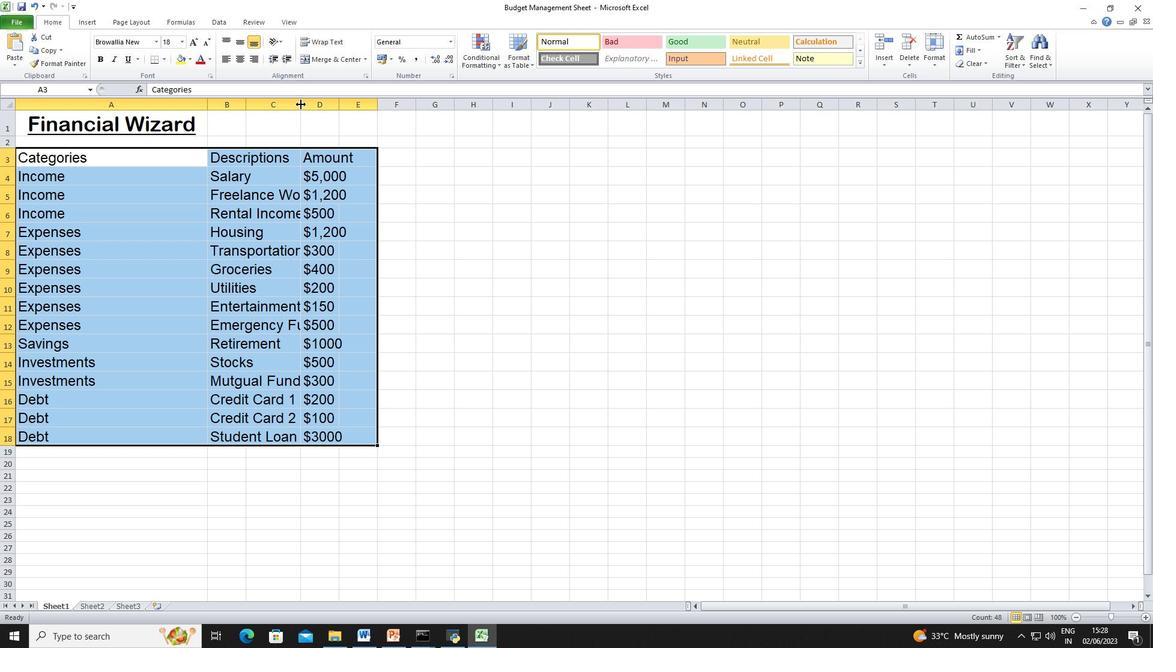 
Action: Mouse moved to (425, 259)
Screenshot: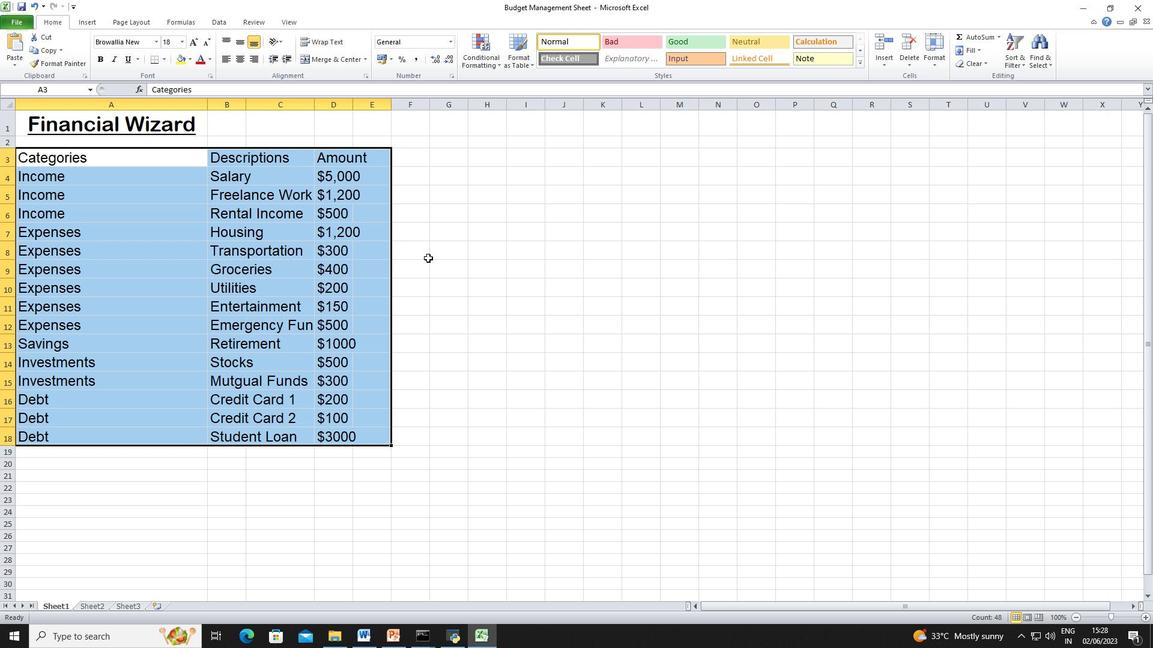 
Action: Mouse pressed left at (425, 259)
Screenshot: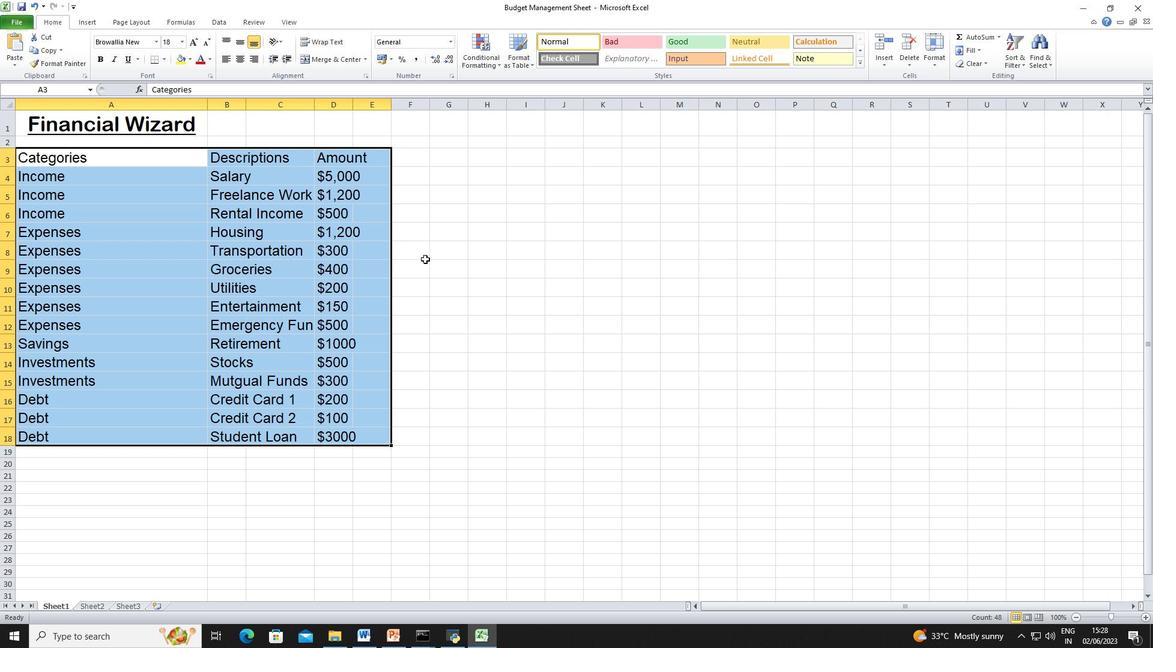 
Action: Mouse moved to (419, 225)
Screenshot: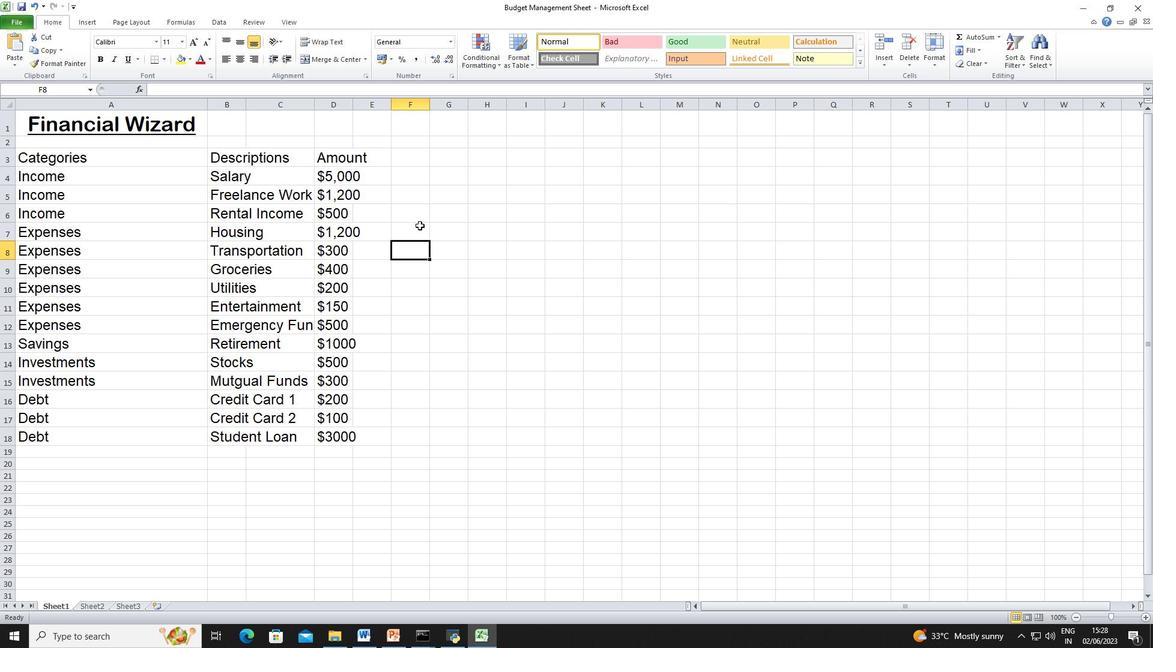 
